 Task: Add Cocojune Organic Lemon Elderflower Cultured Coconut Yogurt to the cart.
Action: Mouse pressed left at (24, 87)
Screenshot: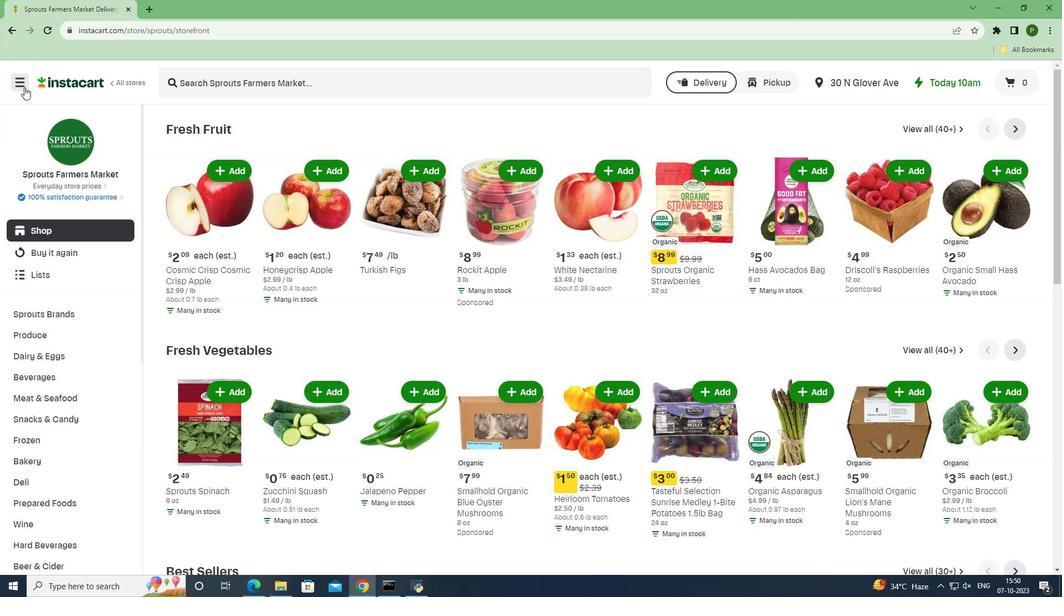 
Action: Mouse moved to (83, 303)
Screenshot: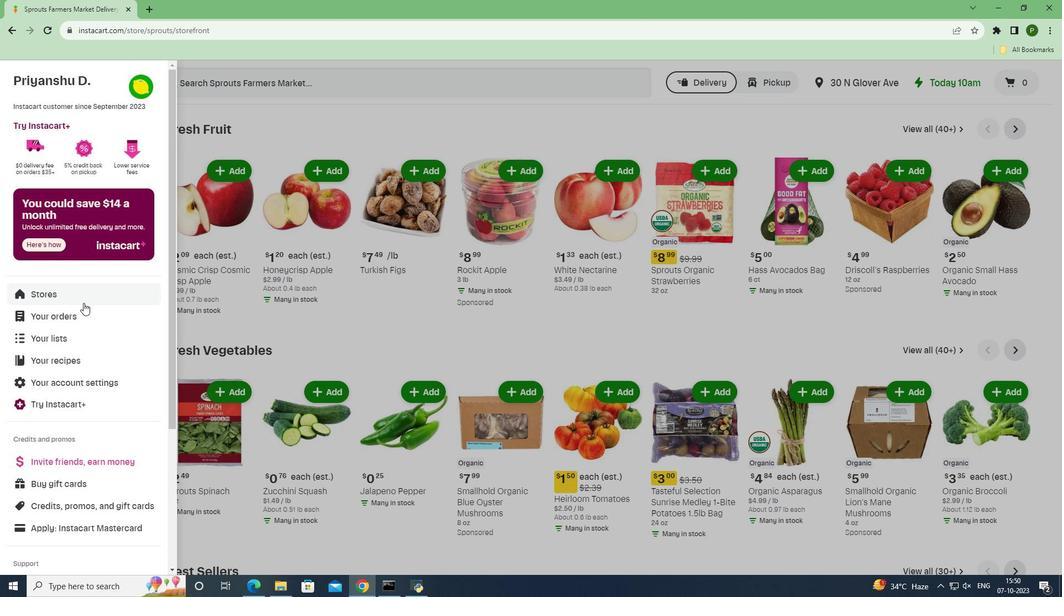 
Action: Mouse pressed left at (83, 303)
Screenshot: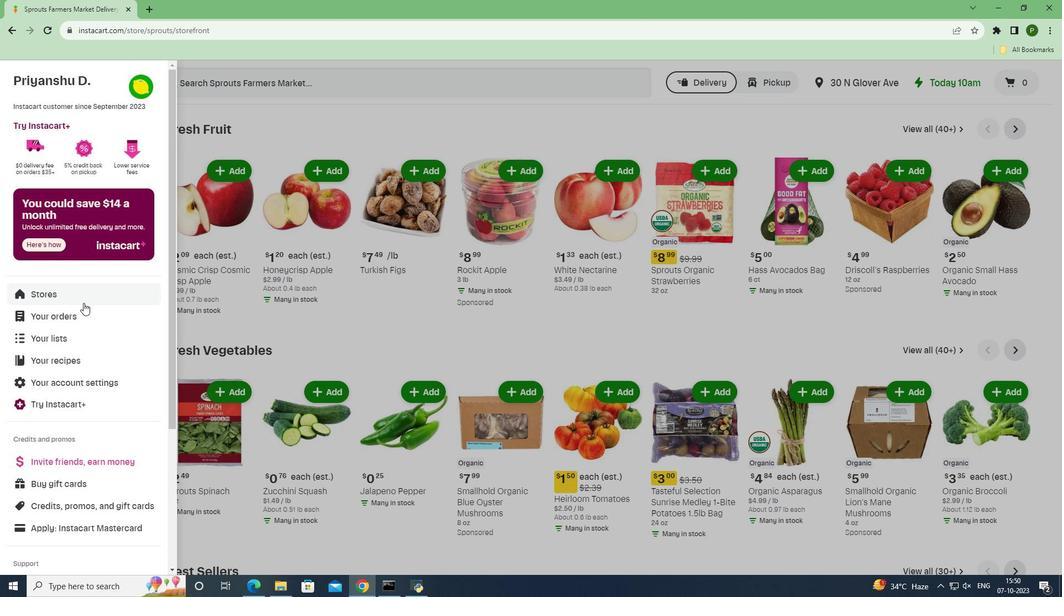 
Action: Mouse moved to (247, 135)
Screenshot: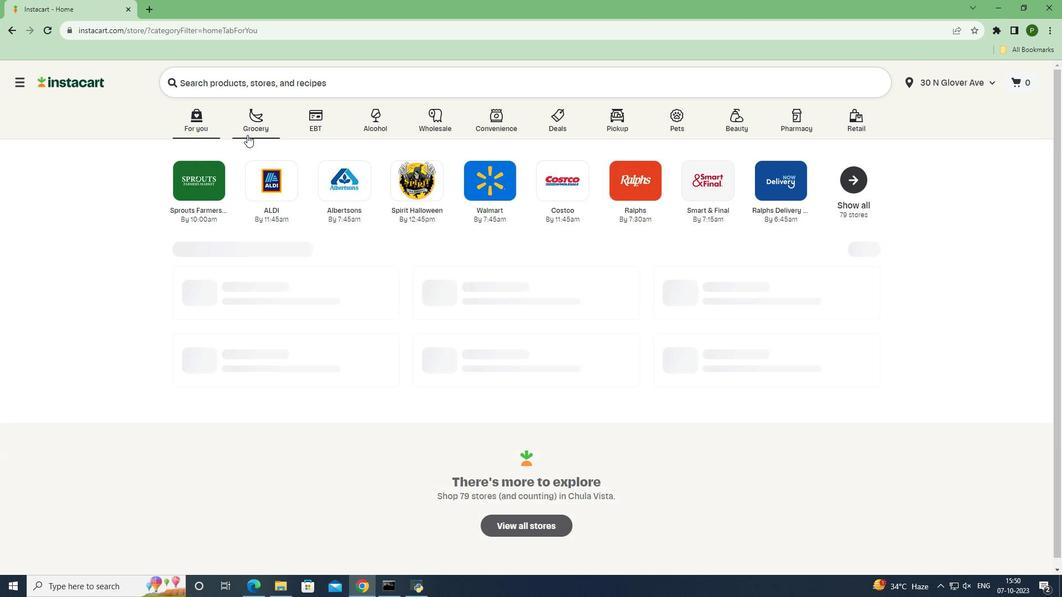 
Action: Mouse pressed left at (247, 135)
Screenshot: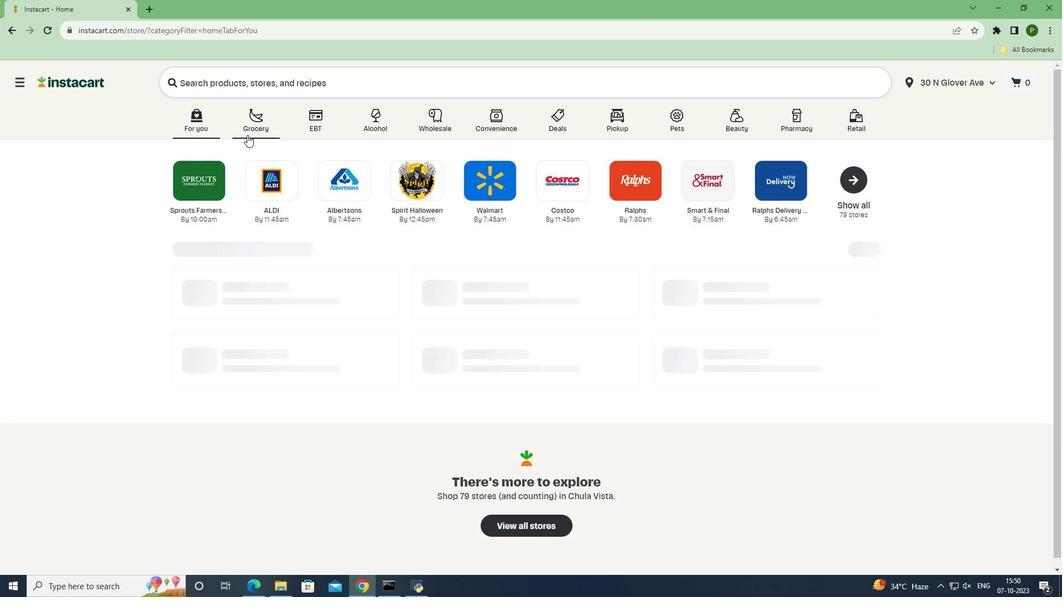 
Action: Mouse moved to (430, 247)
Screenshot: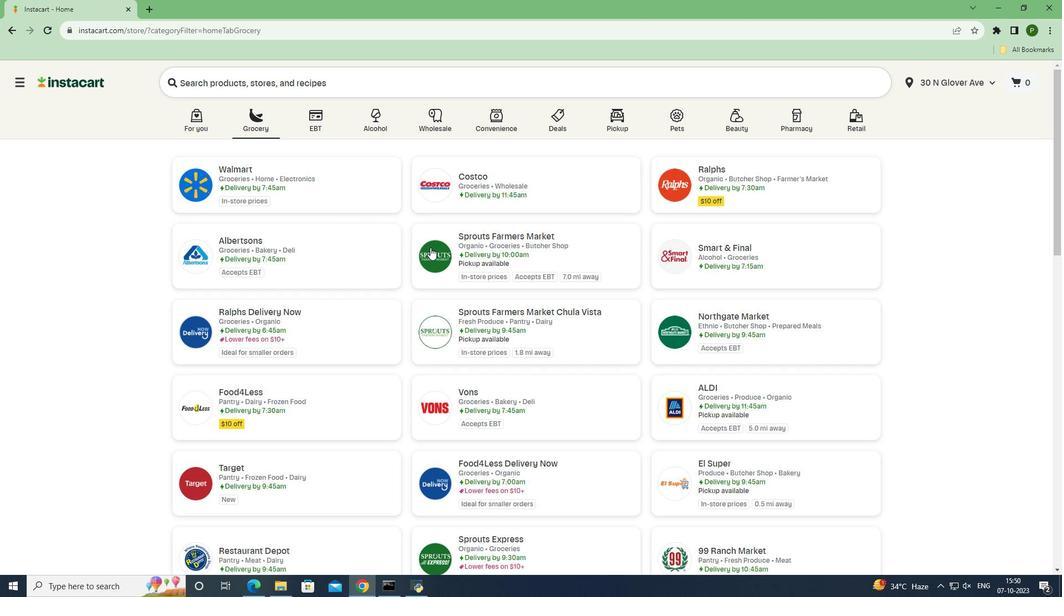 
Action: Mouse pressed left at (430, 247)
Screenshot: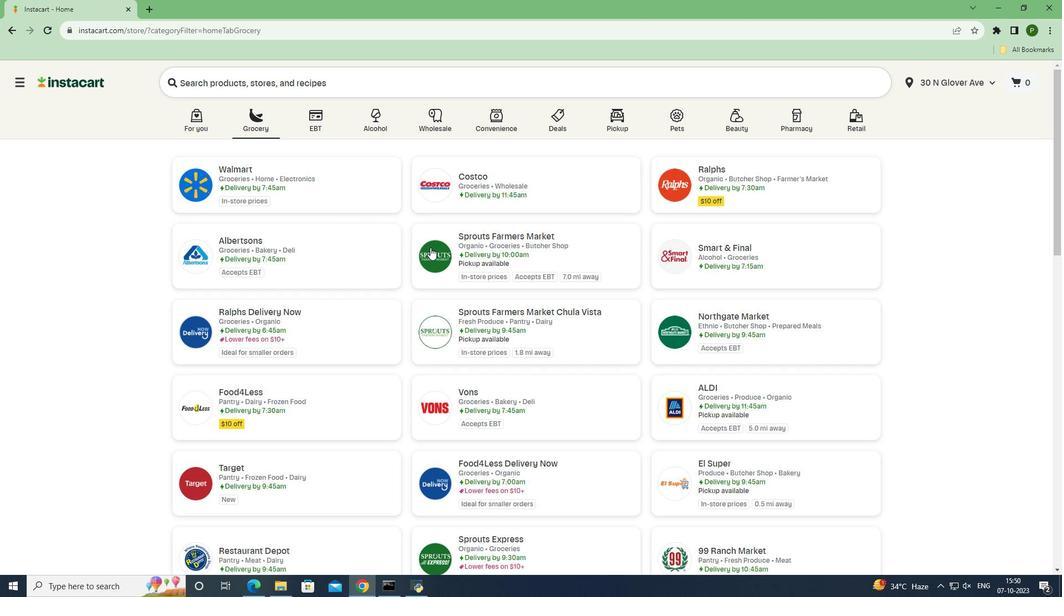 
Action: Mouse moved to (95, 357)
Screenshot: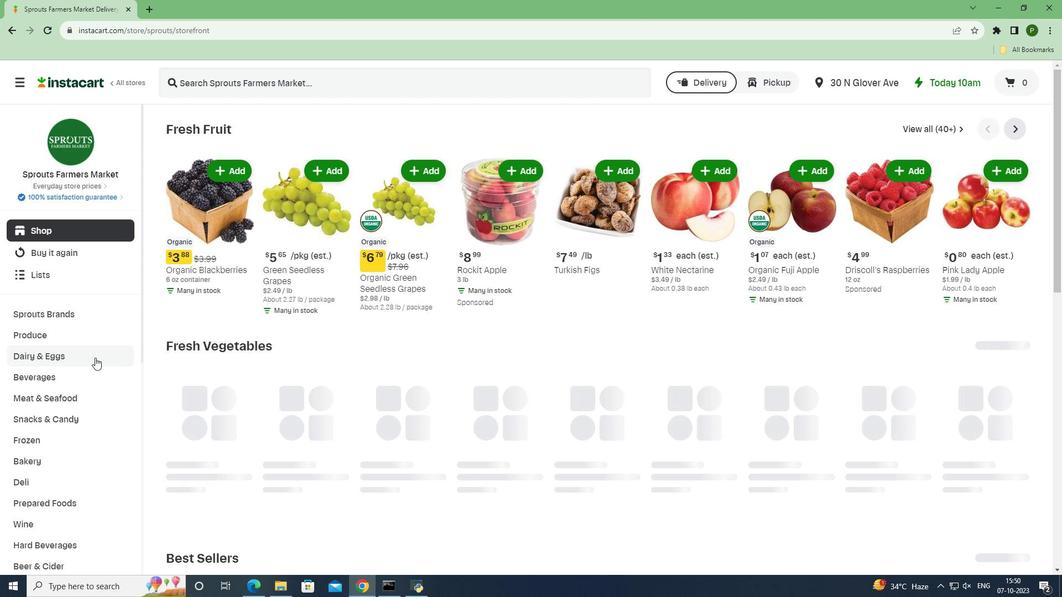 
Action: Mouse pressed left at (95, 357)
Screenshot: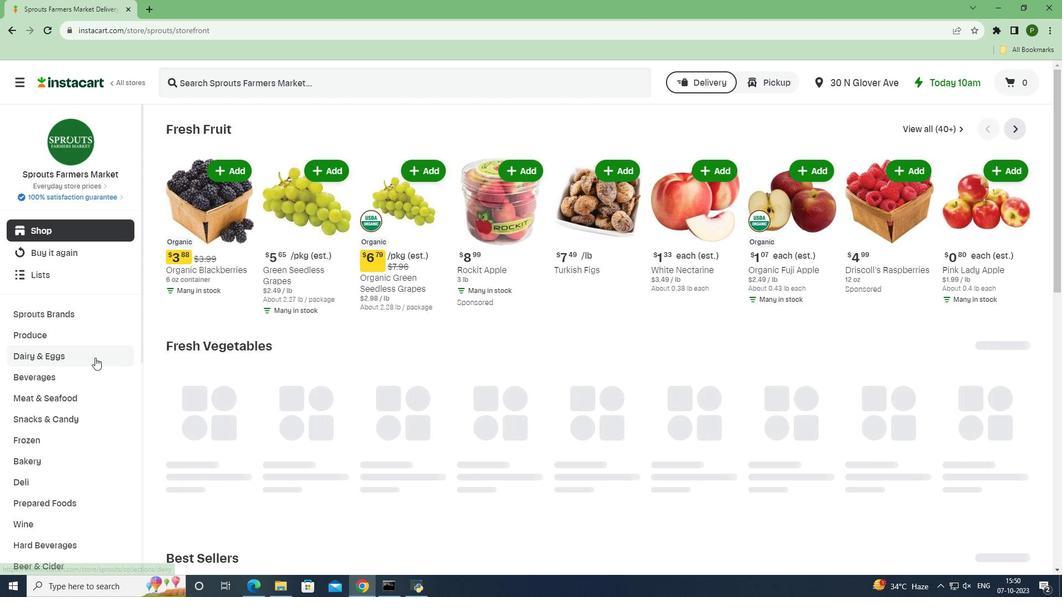 
Action: Mouse moved to (63, 439)
Screenshot: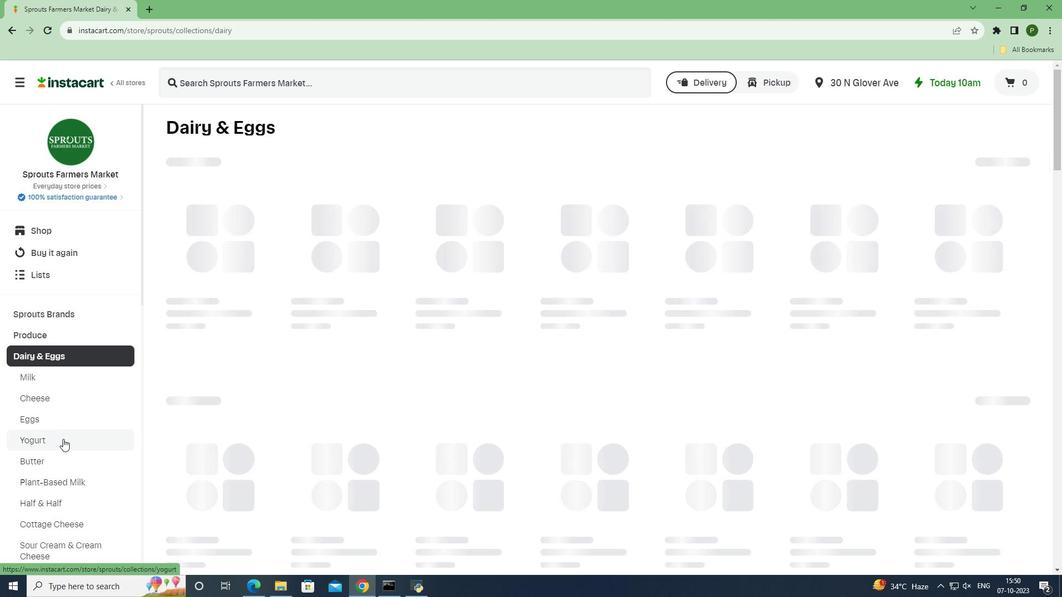 
Action: Mouse pressed left at (63, 439)
Screenshot: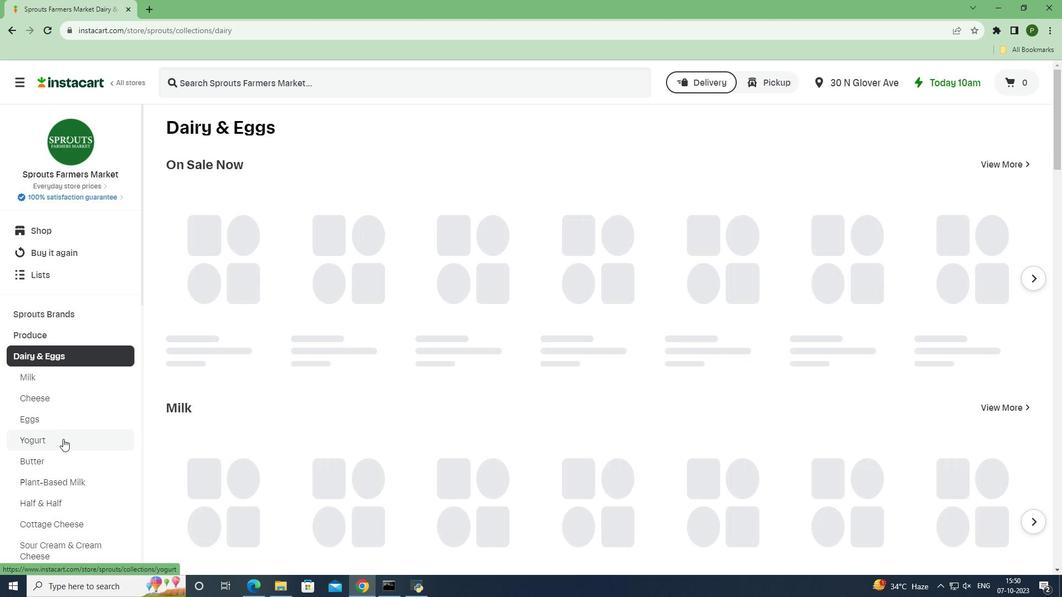 
Action: Mouse moved to (238, 80)
Screenshot: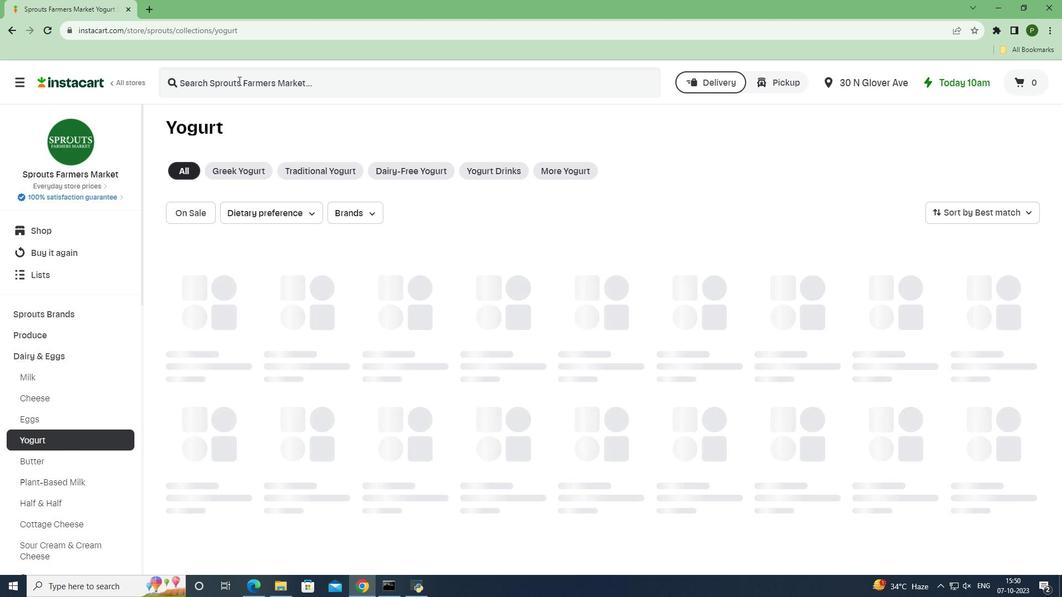 
Action: Mouse pressed left at (238, 80)
Screenshot: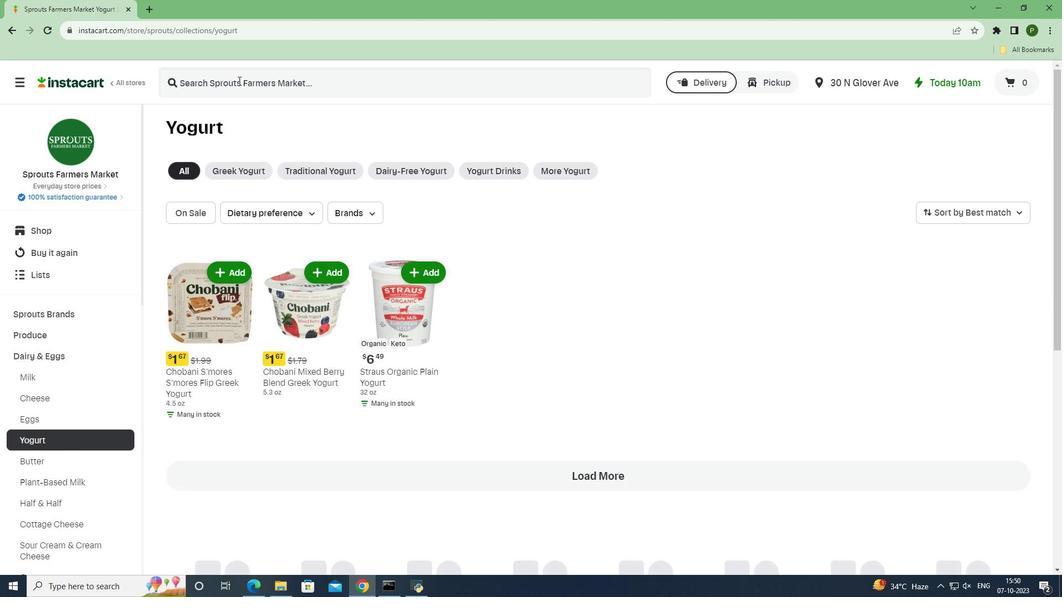 
Action: Key pressed <Key.caps_lock>C<Key.caps_lock>ocojune<Key.space><Key.caps_lock>O<Key.caps_lock>rganic<Key.space><Key.caps_lock>L<Key.caps_lock>emon<Key.space><Key.caps_lock>E<Key.caps_lock>le<Key.backspace>derflower<Key.space><Key.caps_lock>C<Key.caps_lock>ultured<Key.space><Key.caps_lock>C<Key.caps_lock>oconut<Key.space><Key.caps_lock>Y<Key.caps_lock>ogurt<Key.space><Key.enter>
Screenshot: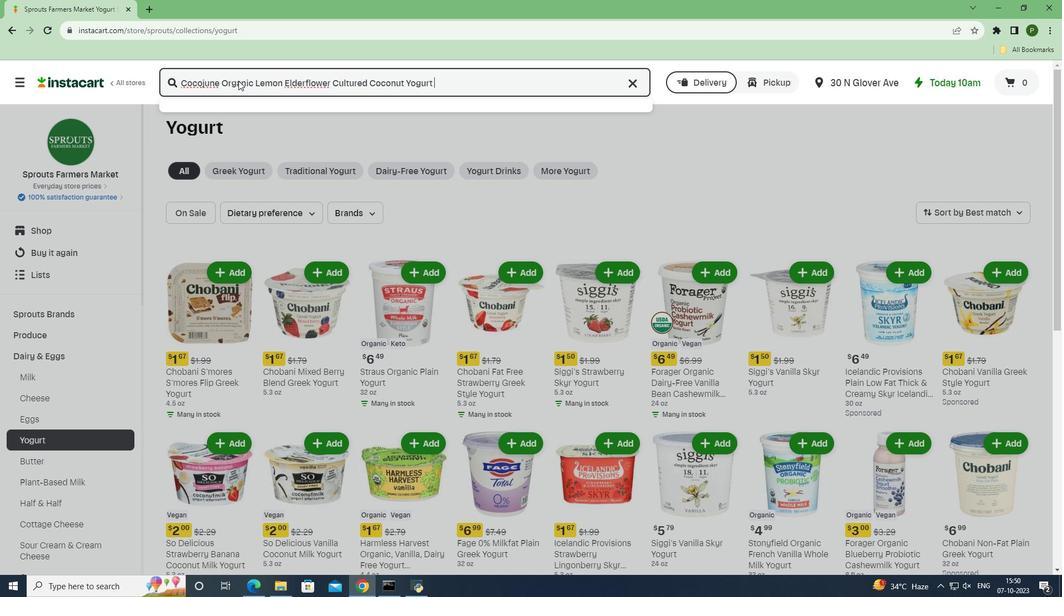
Action: Mouse moved to (302, 202)
Screenshot: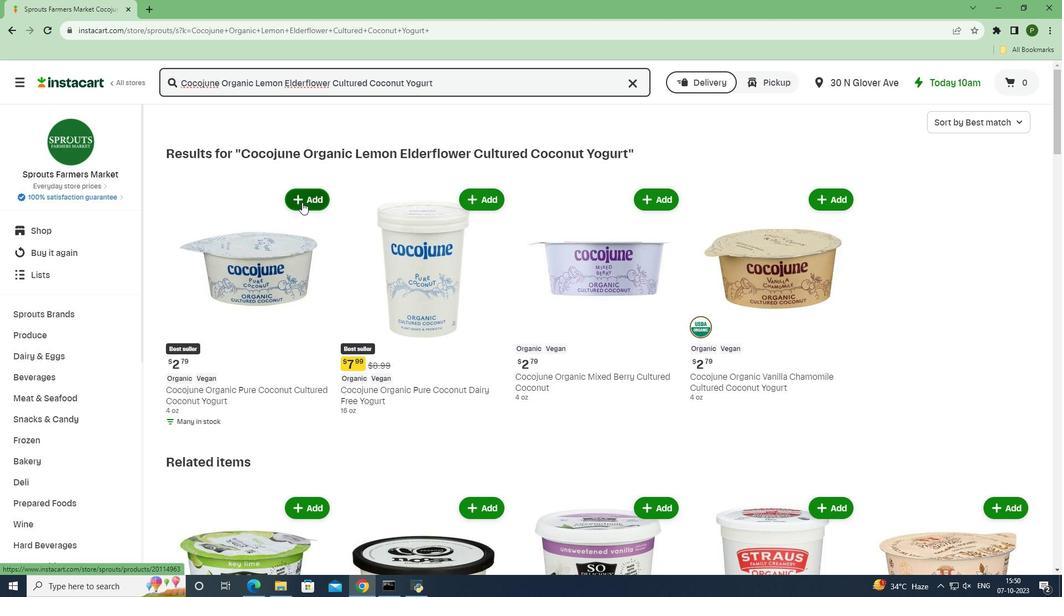 
Action: Mouse pressed left at (302, 202)
Screenshot: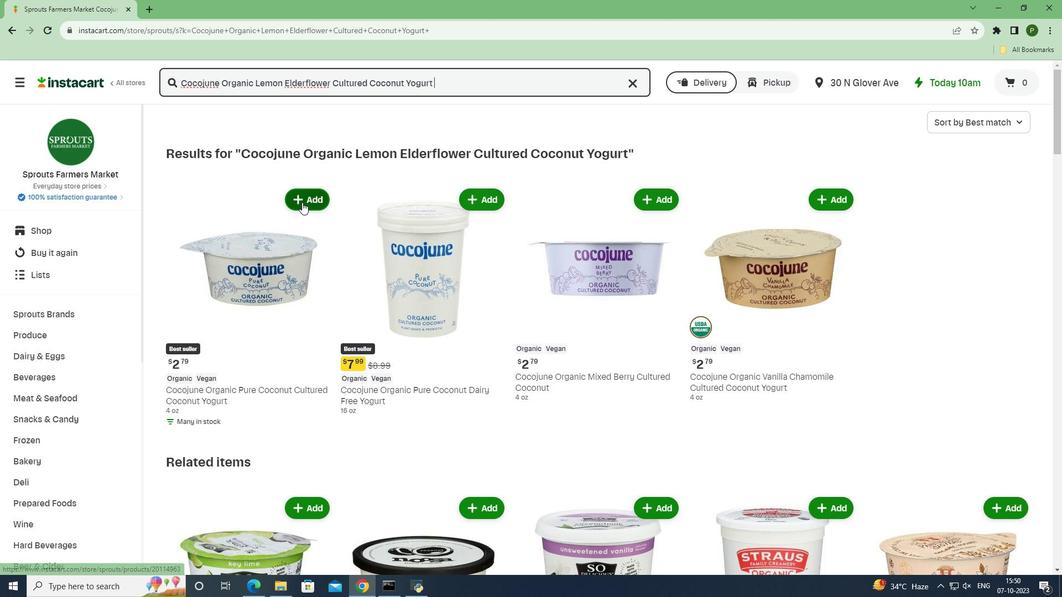 
Action: Mouse moved to (341, 235)
Screenshot: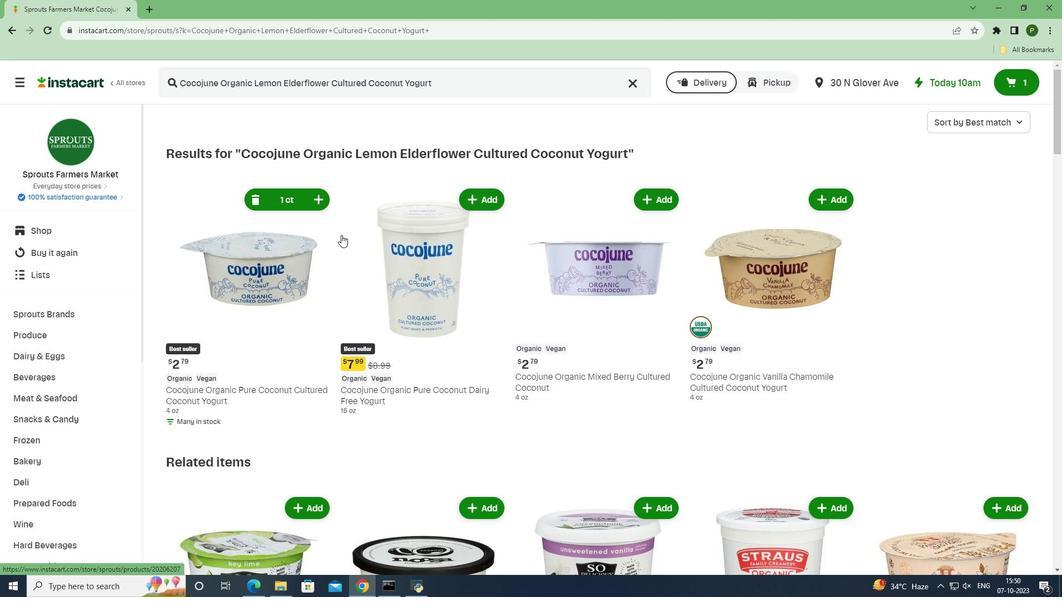 
